 Task: Add Sprouts Organic Lime Sparkling Water to the cart.
Action: Mouse pressed left at (23, 89)
Screenshot: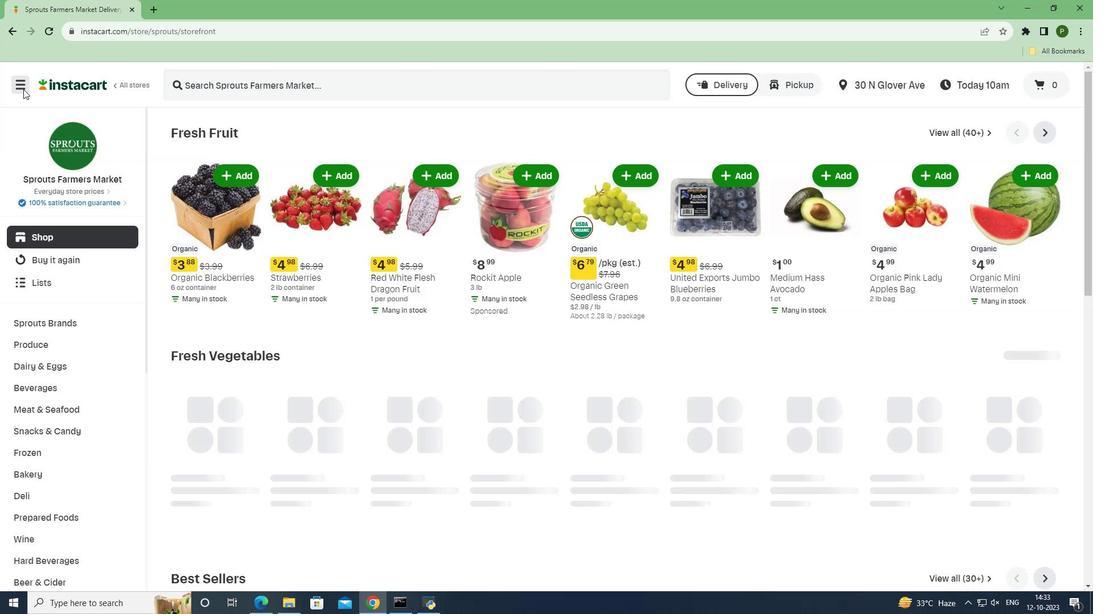 
Action: Mouse moved to (58, 300)
Screenshot: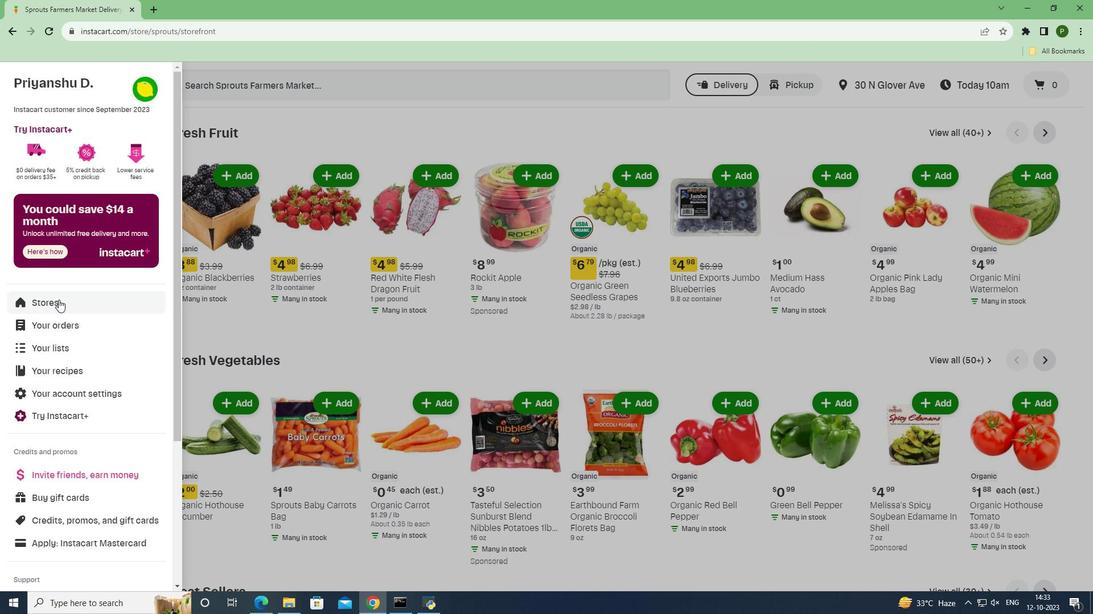 
Action: Mouse pressed left at (58, 300)
Screenshot: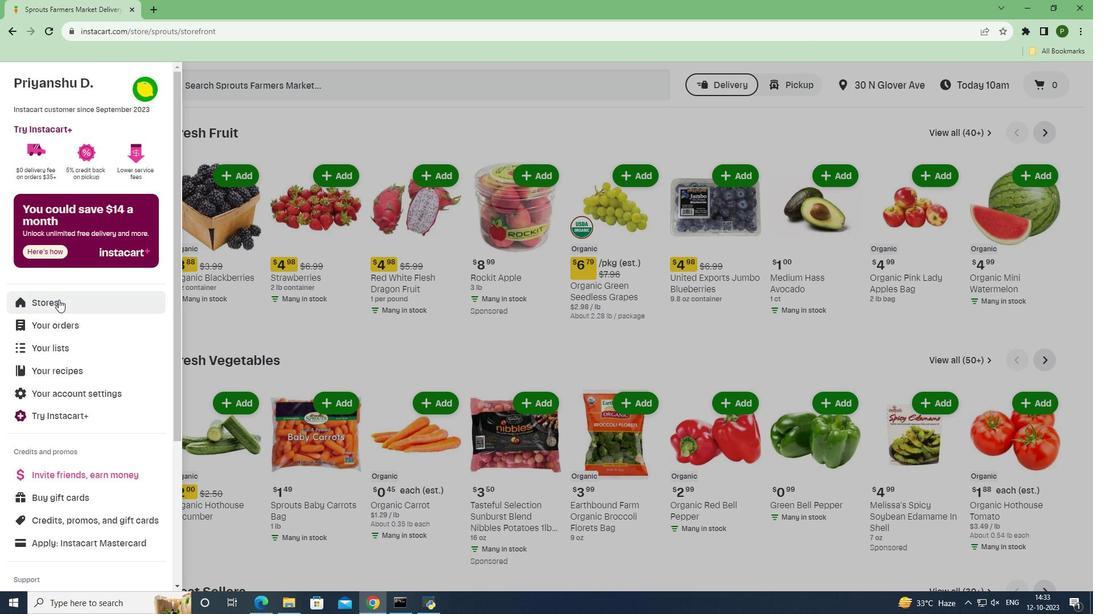 
Action: Mouse moved to (263, 132)
Screenshot: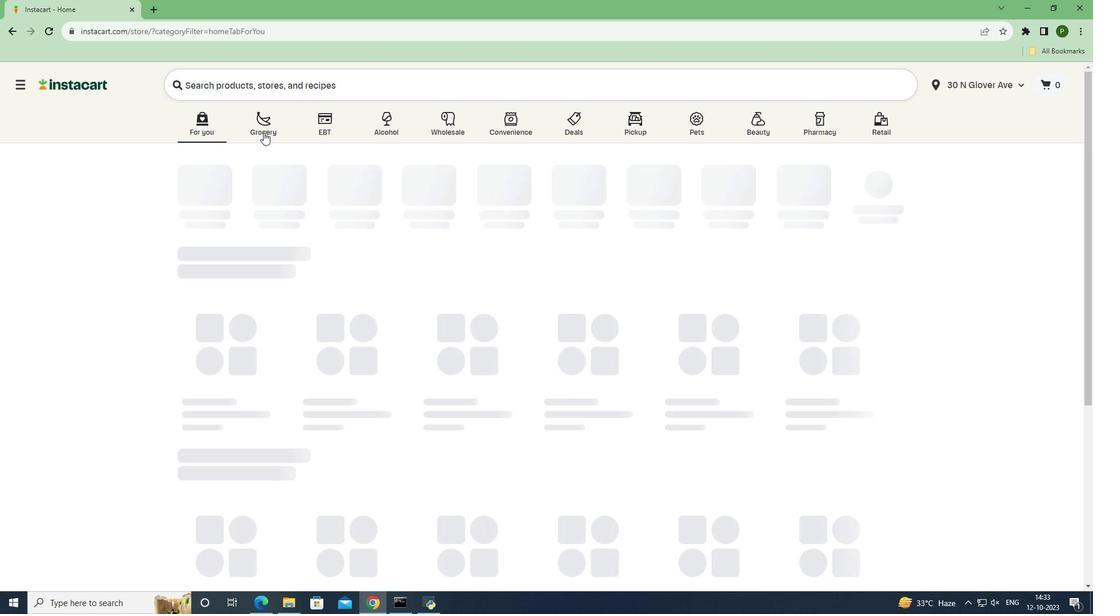 
Action: Mouse pressed left at (263, 132)
Screenshot: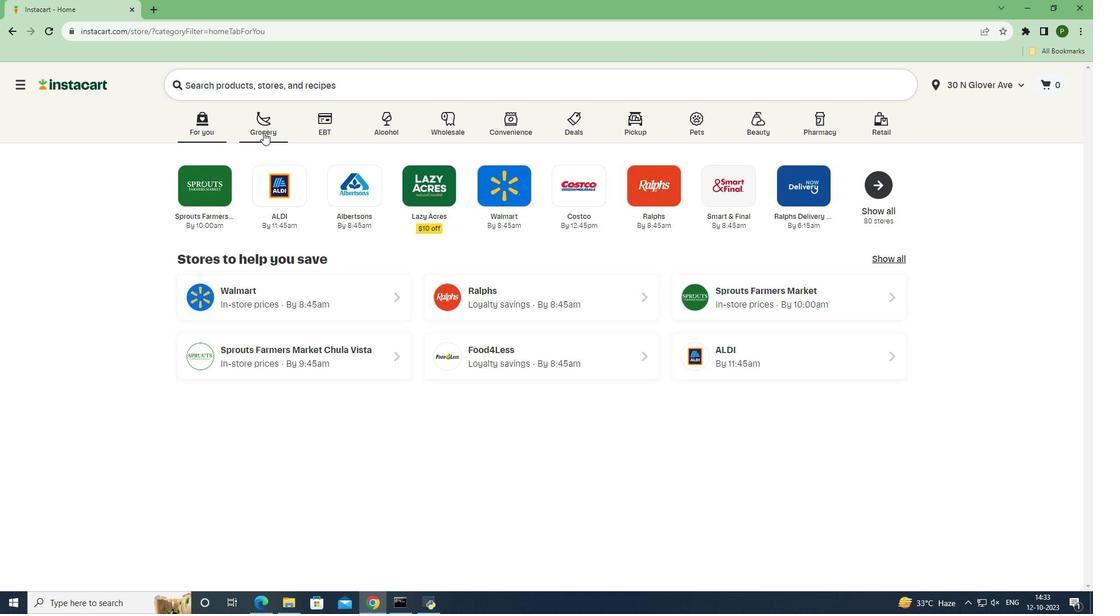 
Action: Mouse moved to (459, 263)
Screenshot: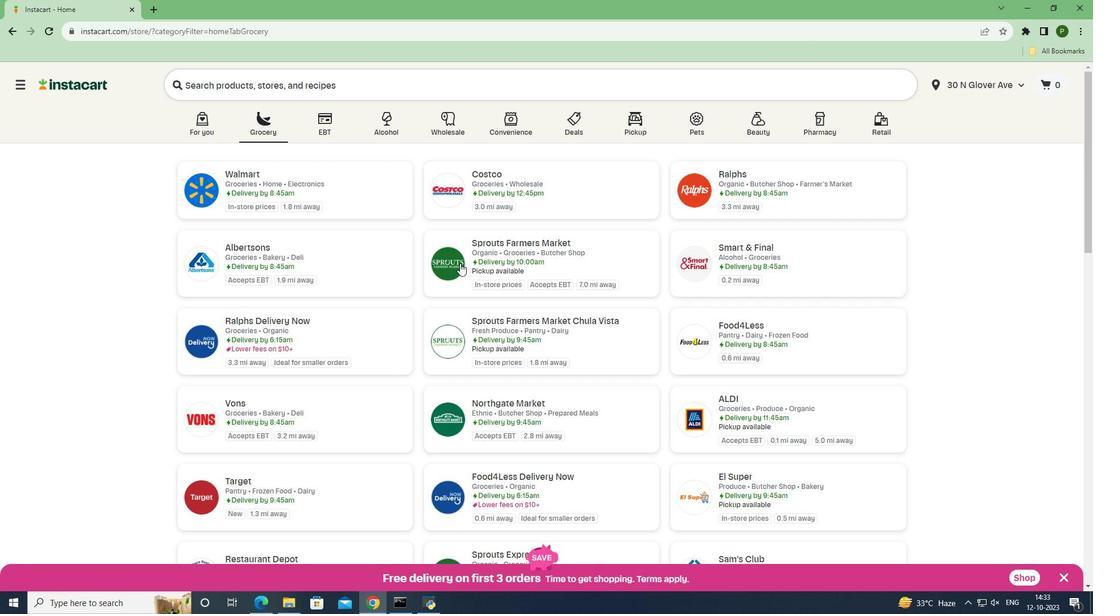 
Action: Mouse pressed left at (459, 263)
Screenshot: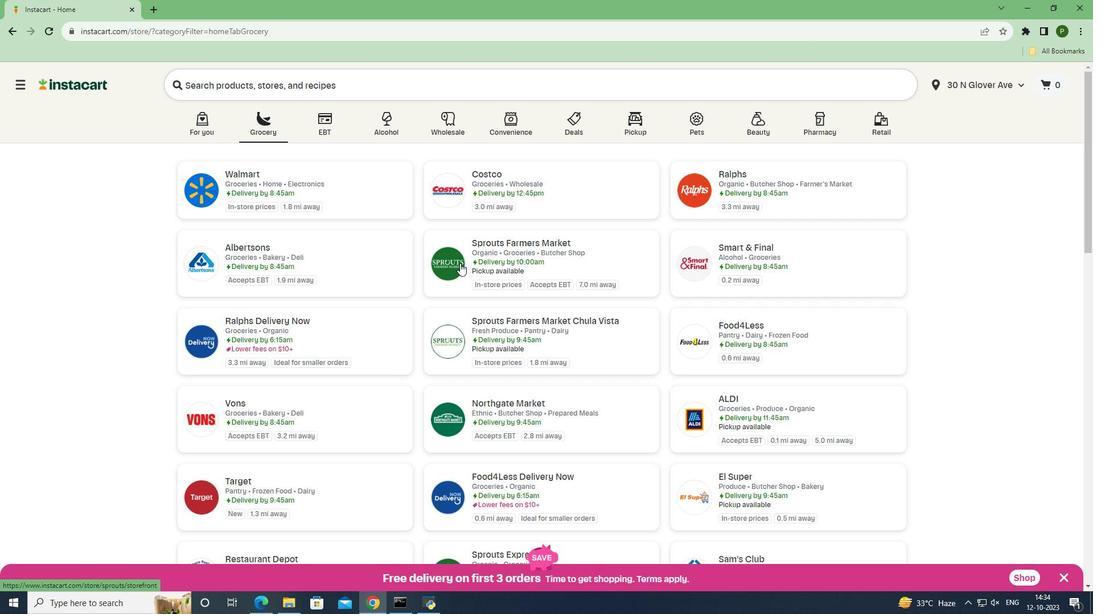 
Action: Mouse moved to (71, 385)
Screenshot: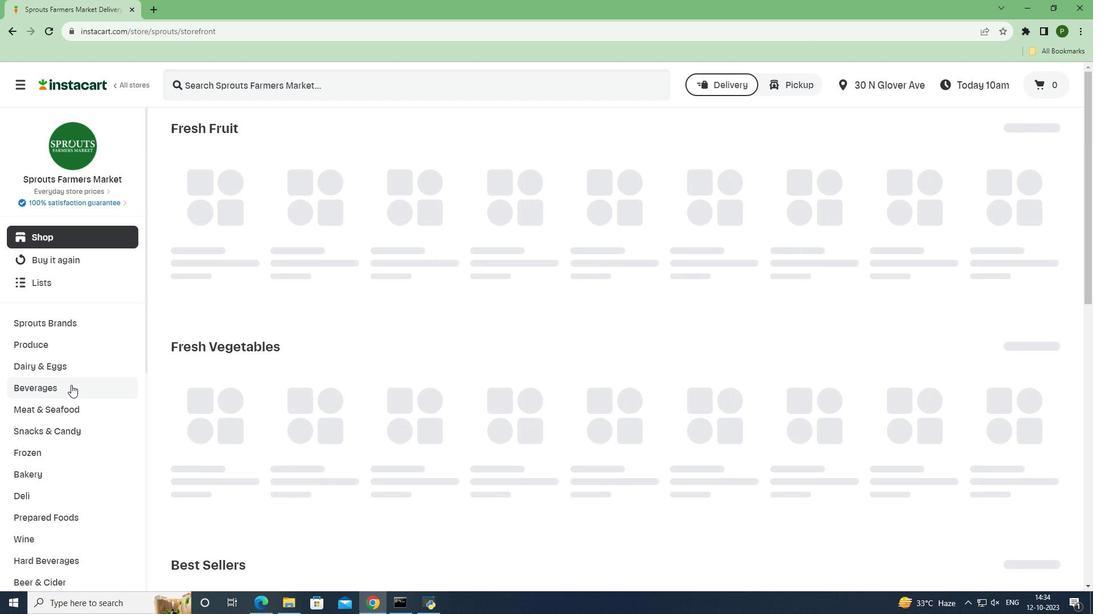 
Action: Mouse pressed left at (71, 385)
Screenshot: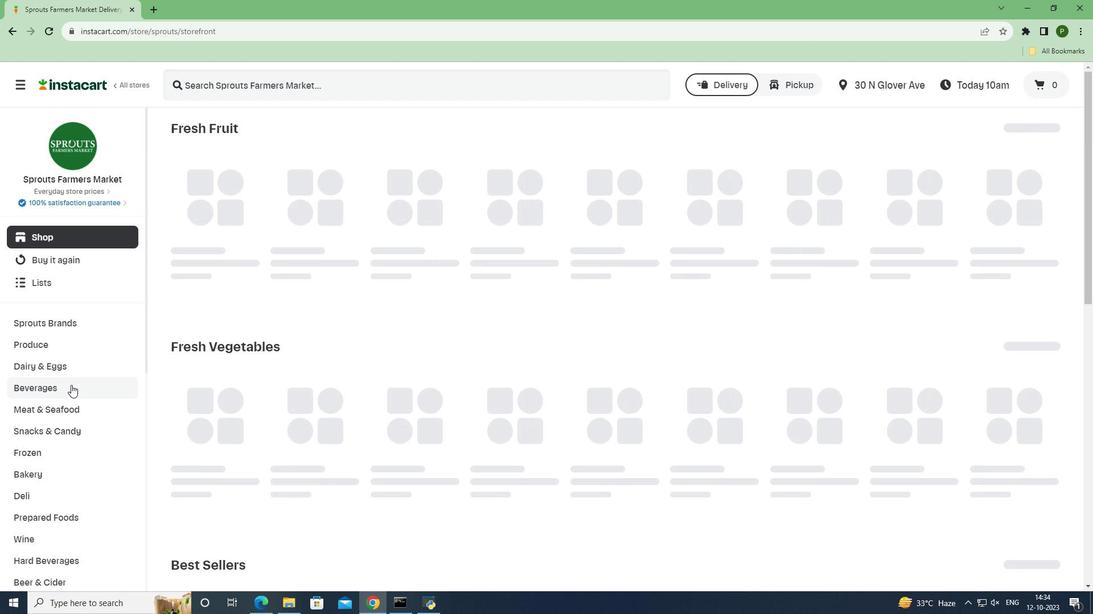 
Action: Mouse moved to (496, 161)
Screenshot: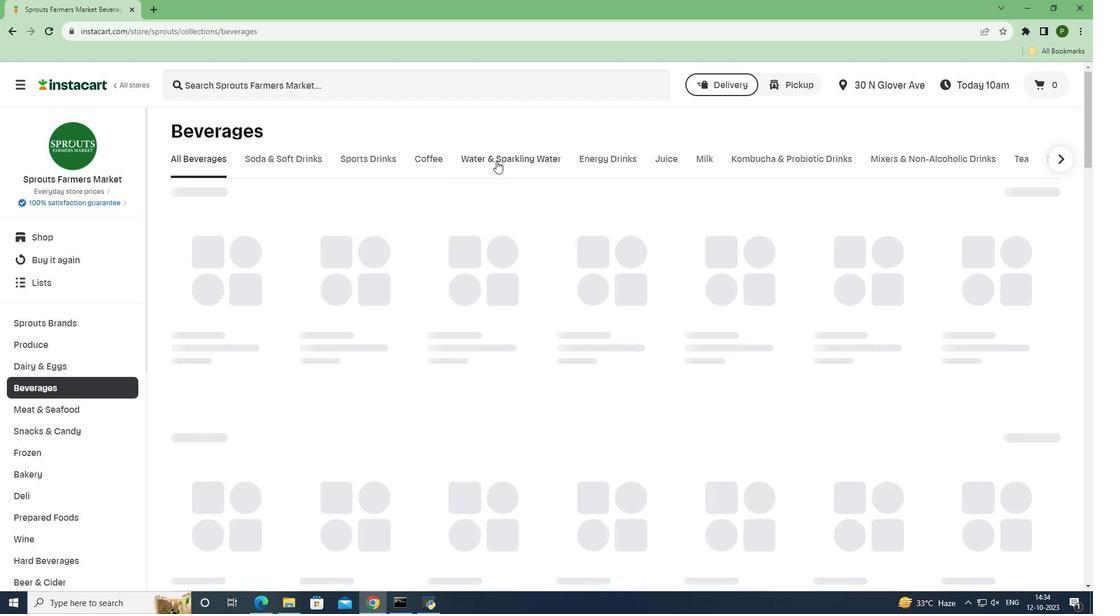 
Action: Mouse pressed left at (496, 161)
Screenshot: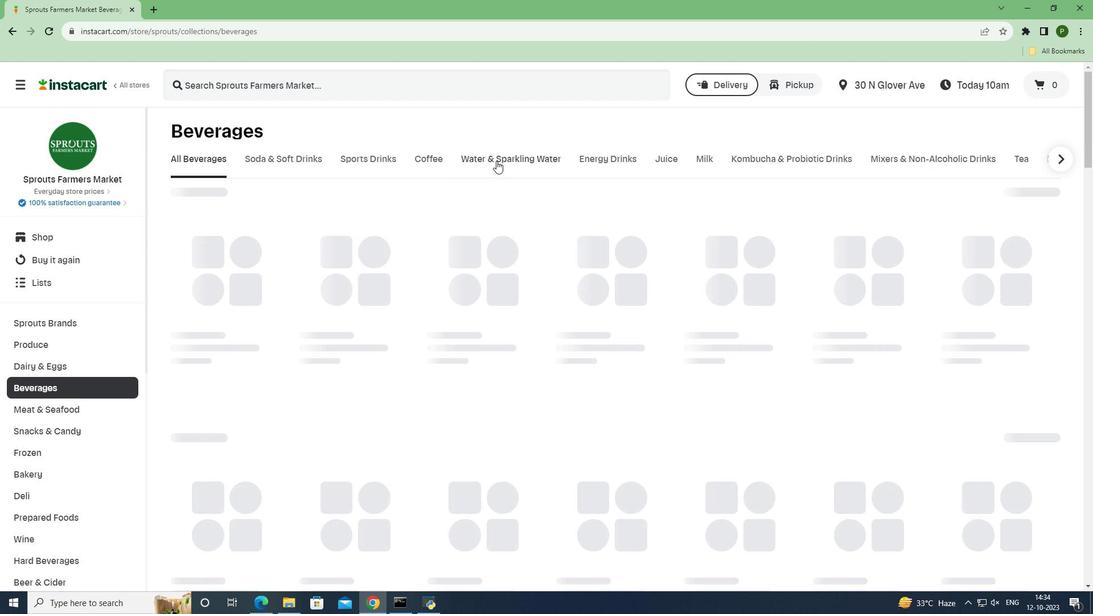 
Action: Mouse moved to (329, 85)
Screenshot: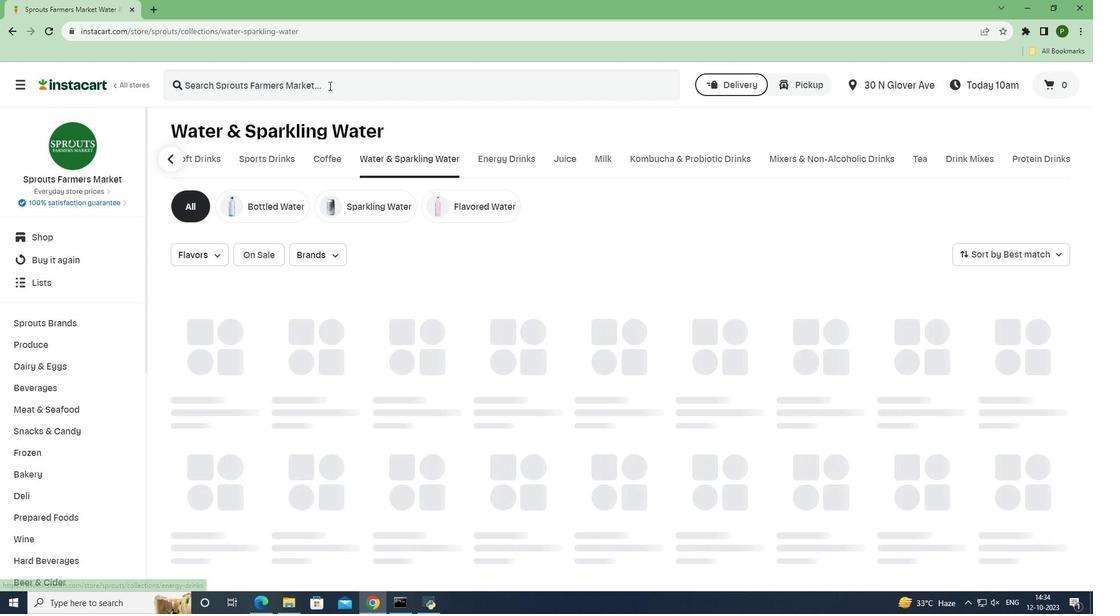 
Action: Mouse pressed left at (329, 85)
Screenshot: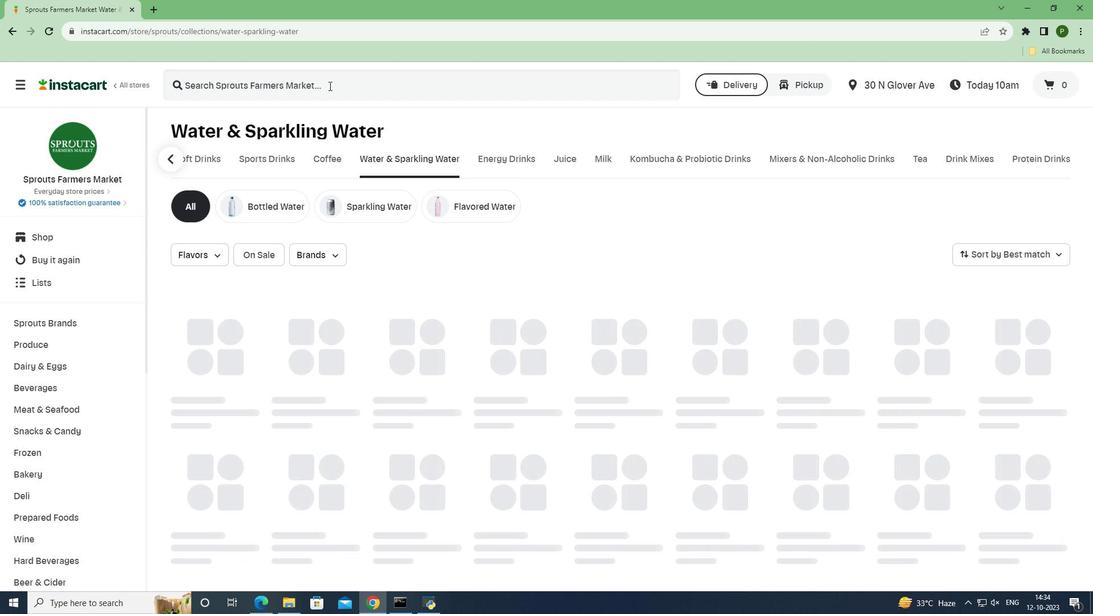 
Action: Key pressed <Key.caps_lock>S<Key.caps_lock>prouts<Key.space><Key.caps_lock>O<Key.caps_lock>rganic<Key.space><Key.caps_lock>L<Key.caps_lock>ime<Key.space><Key.caps_lock>S<Key.caps_lock>parkling<Key.space><Key.caps_lock>W<Key.caps_lock>ater<Key.space><Key.enter>
Screenshot: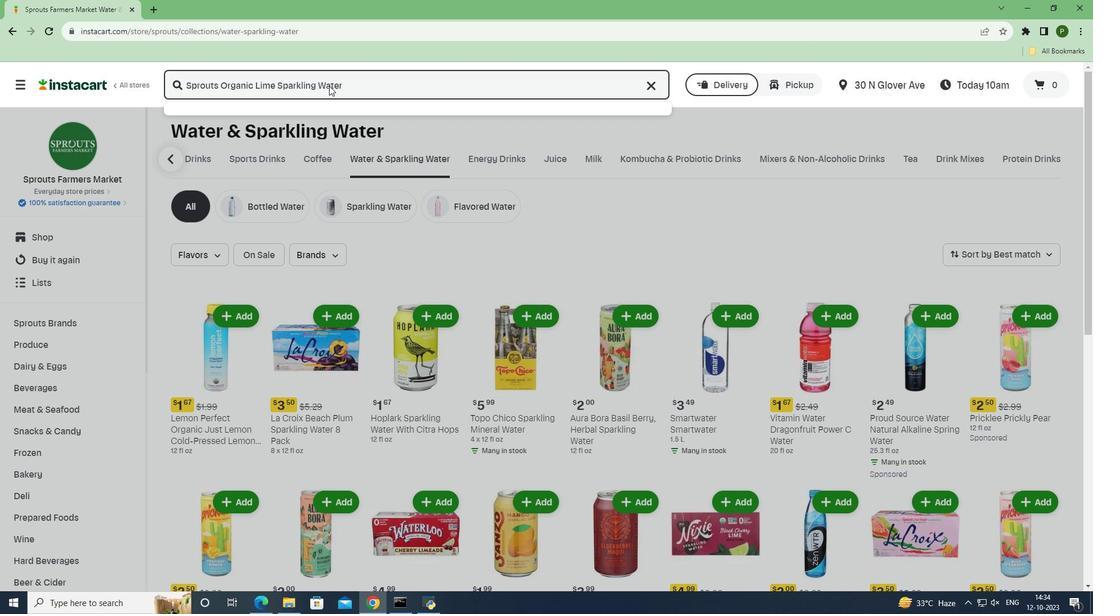 
Action: Mouse moved to (683, 178)
Screenshot: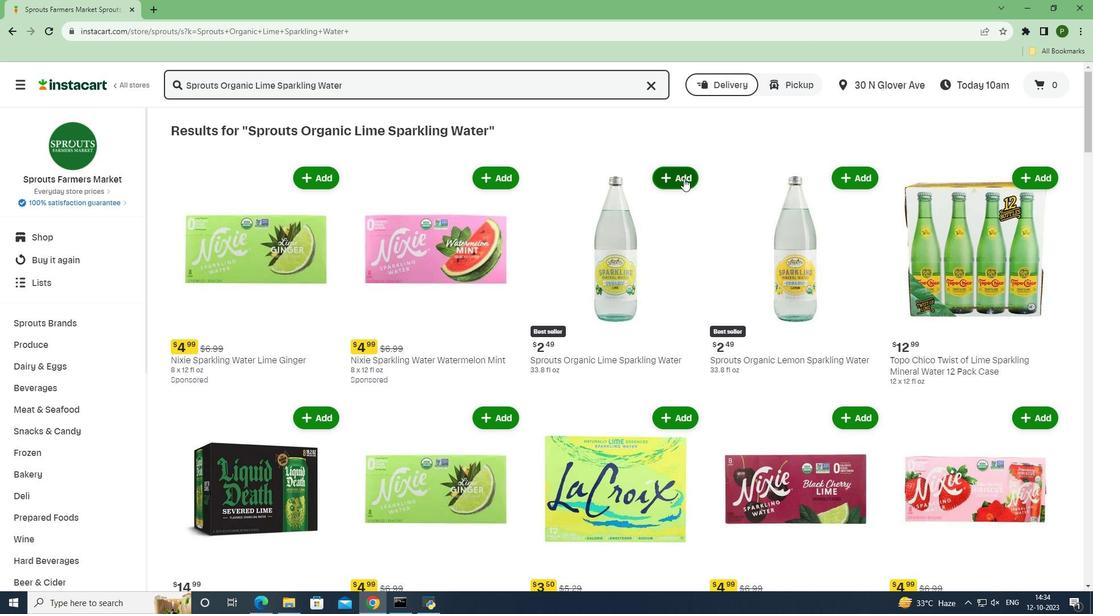 
Action: Mouse pressed left at (683, 178)
Screenshot: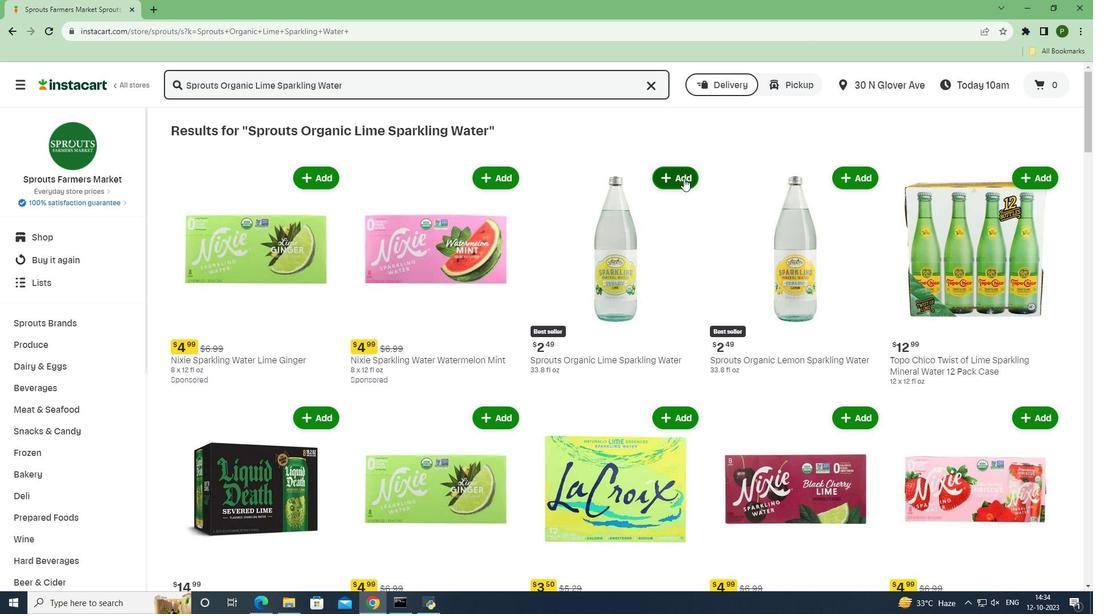 
Action: Mouse moved to (691, 262)
Screenshot: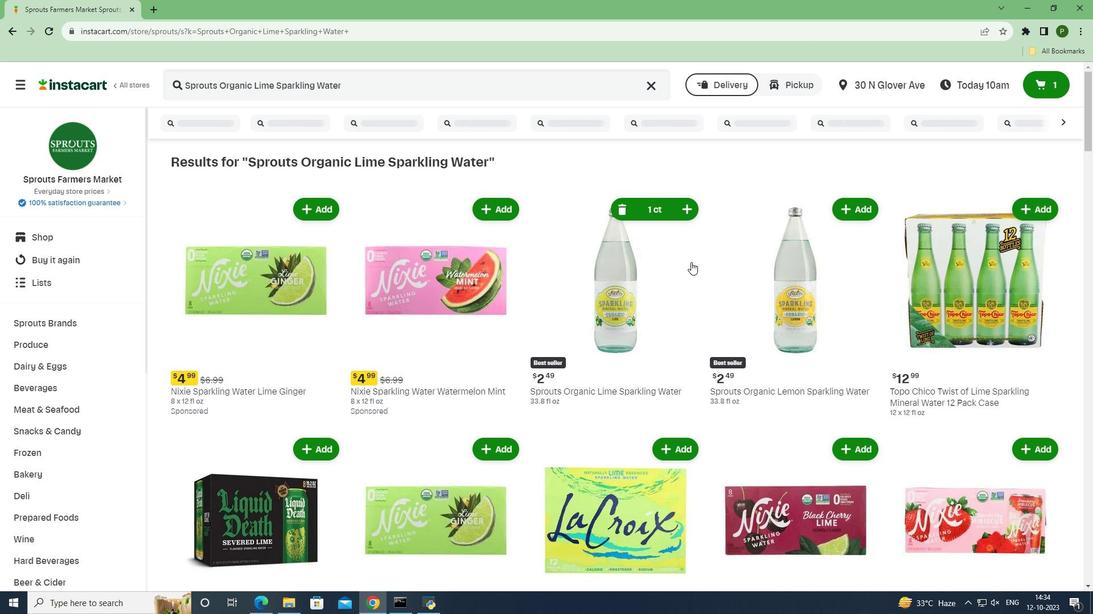 
